 Task: Select the option "I am currently working in this role".
Action: Mouse moved to (858, 111)
Screenshot: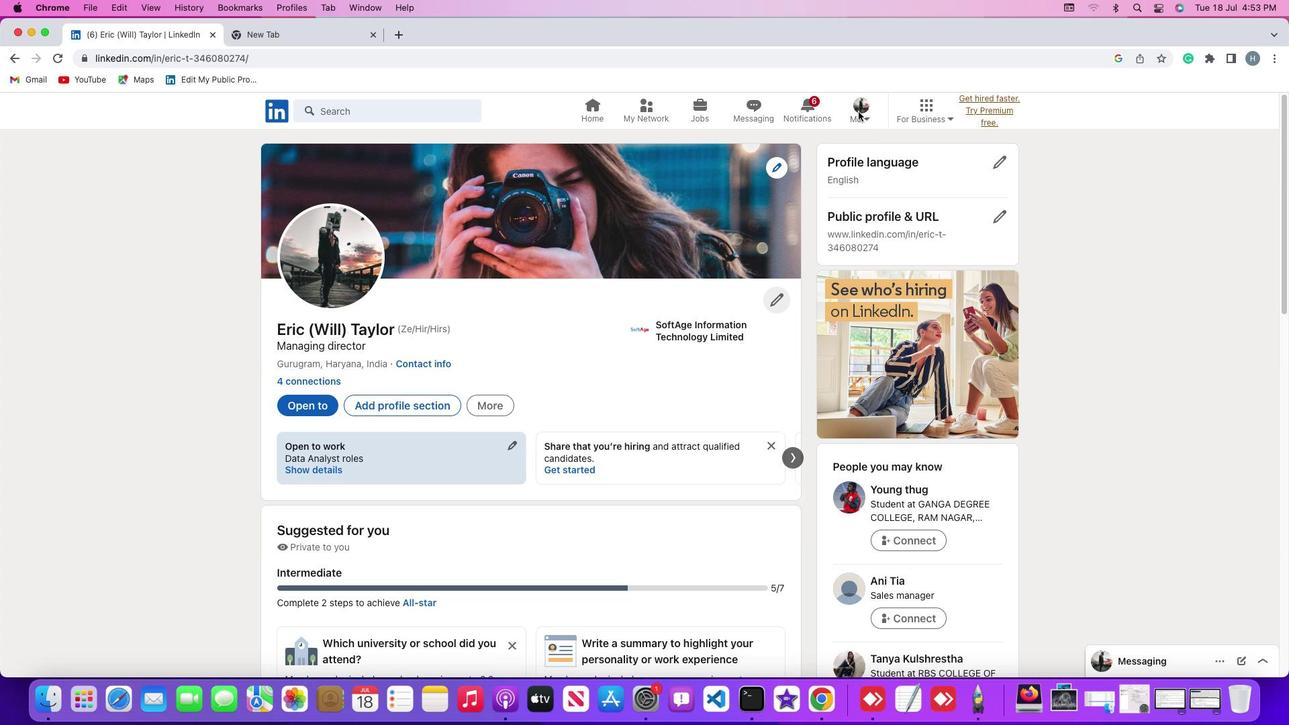 
Action: Mouse pressed left at (858, 111)
Screenshot: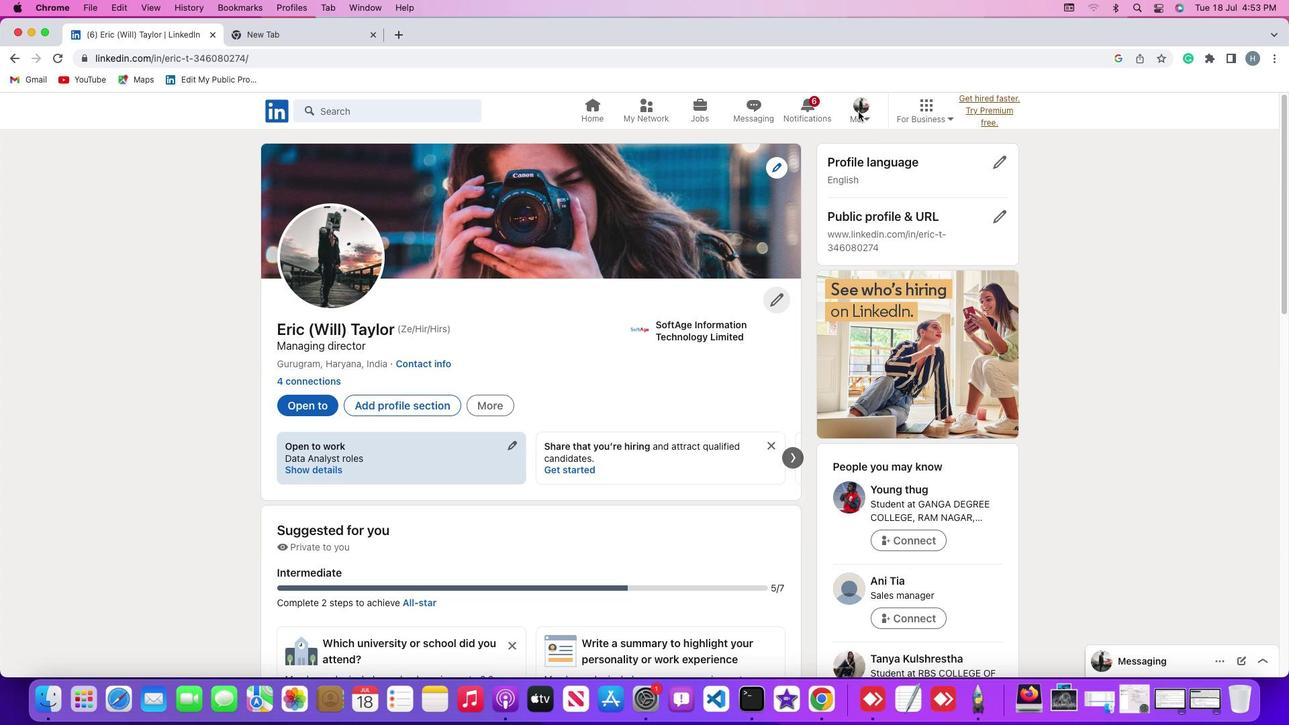 
Action: Mouse moved to (861, 114)
Screenshot: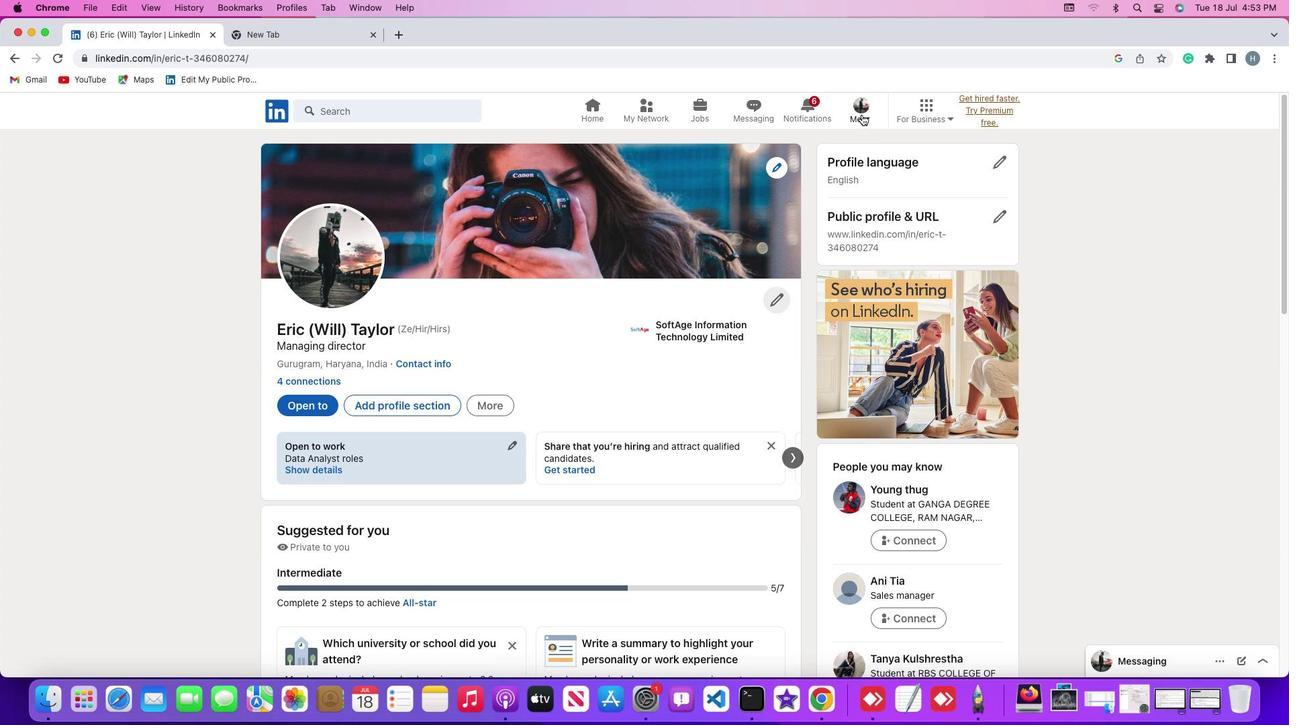 
Action: Mouse pressed left at (861, 114)
Screenshot: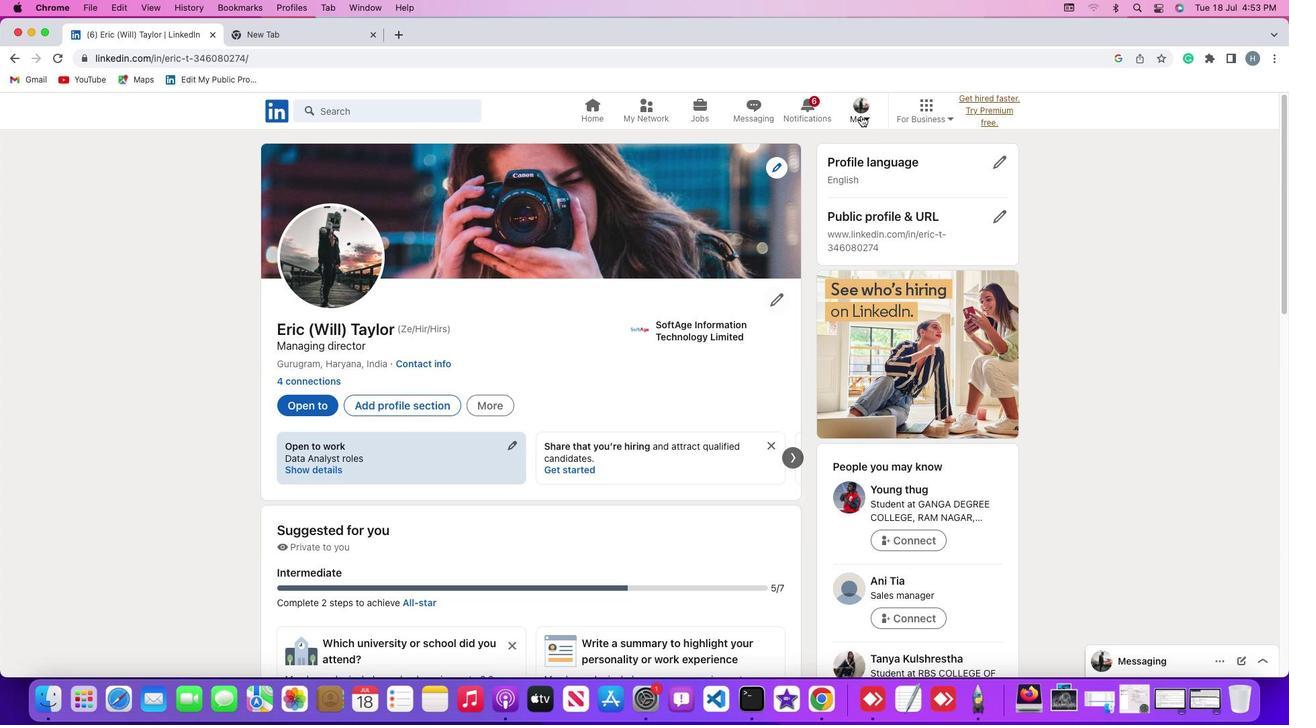 
Action: Mouse moved to (861, 187)
Screenshot: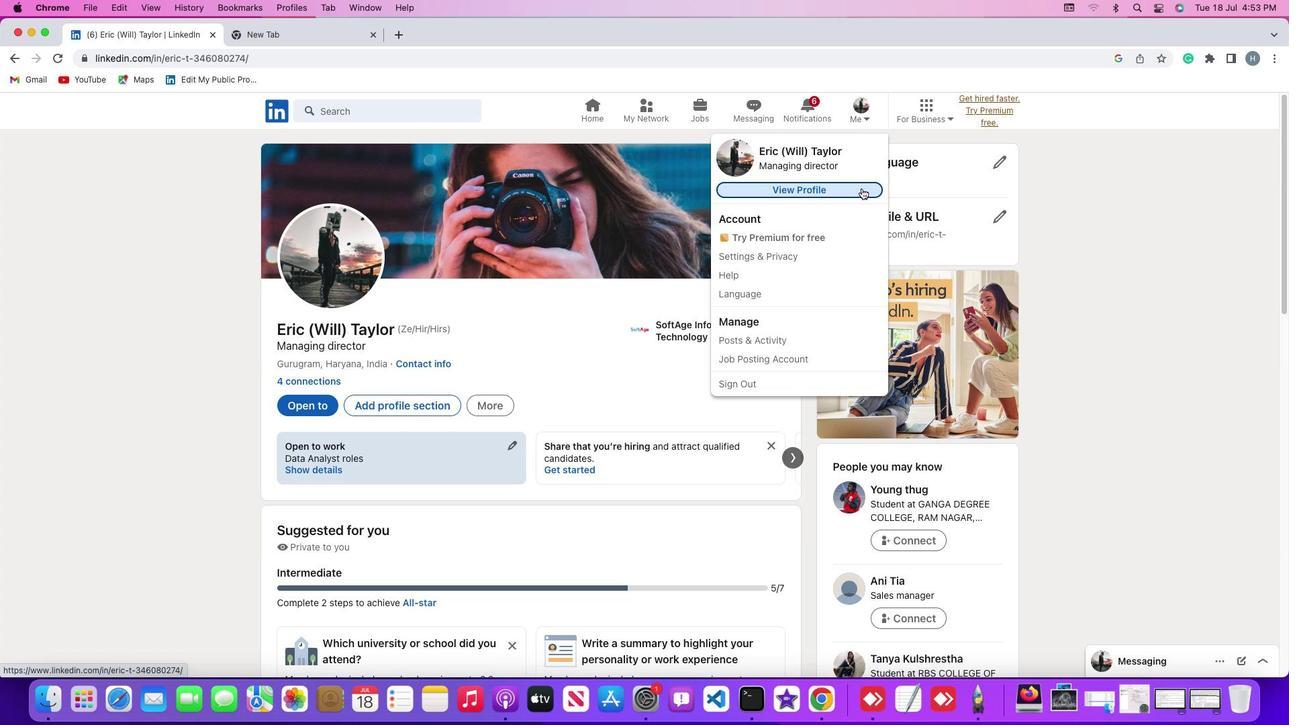 
Action: Mouse pressed left at (861, 187)
Screenshot: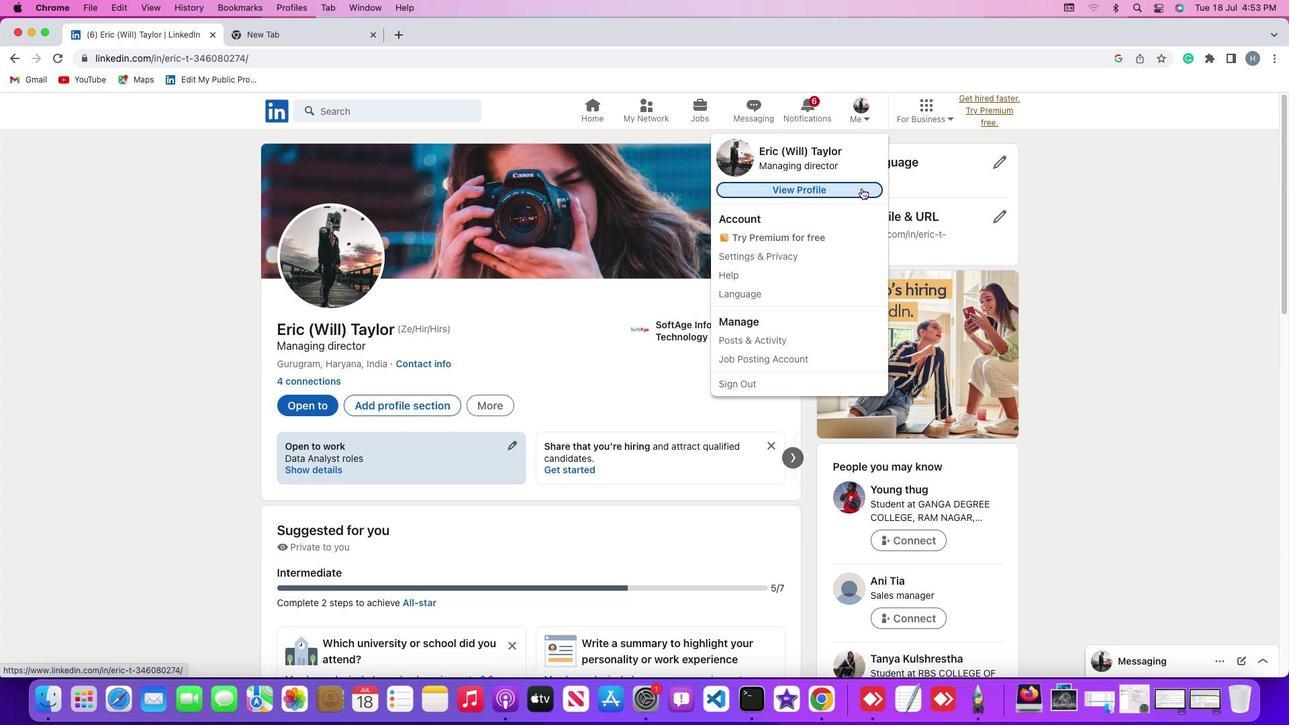 
Action: Mouse moved to (782, 295)
Screenshot: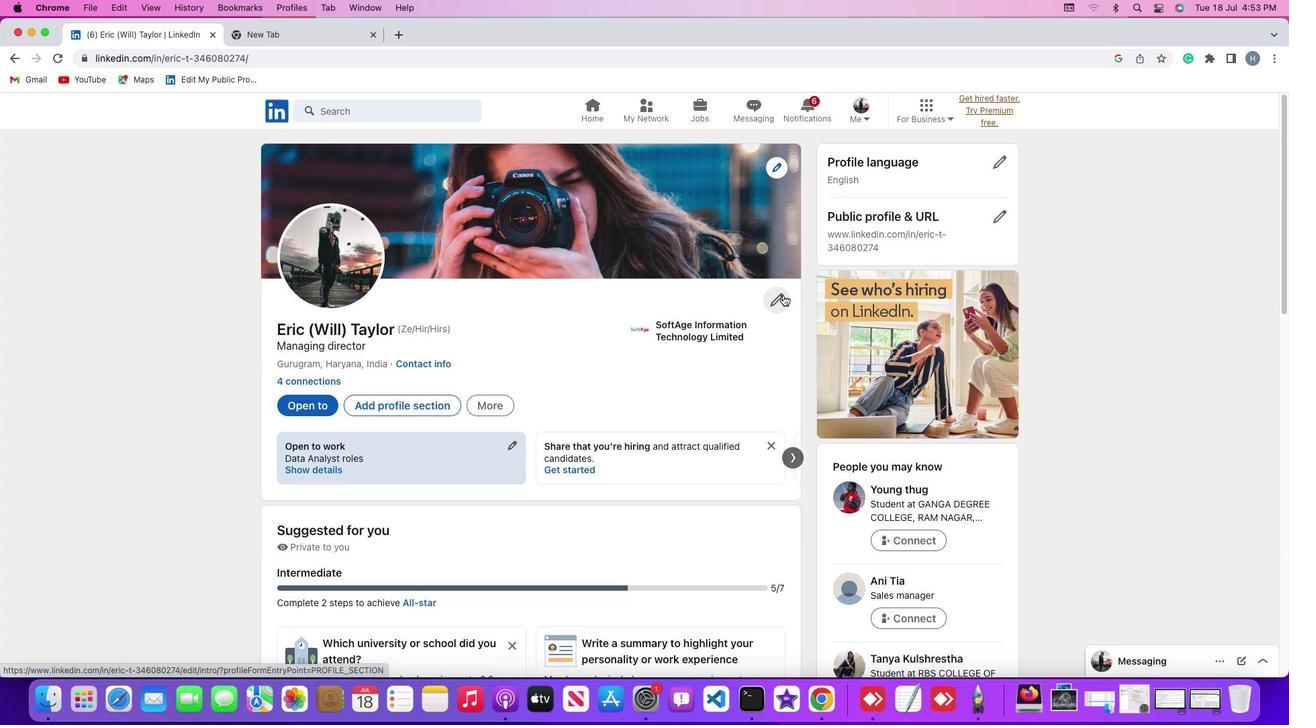 
Action: Mouse pressed left at (782, 295)
Screenshot: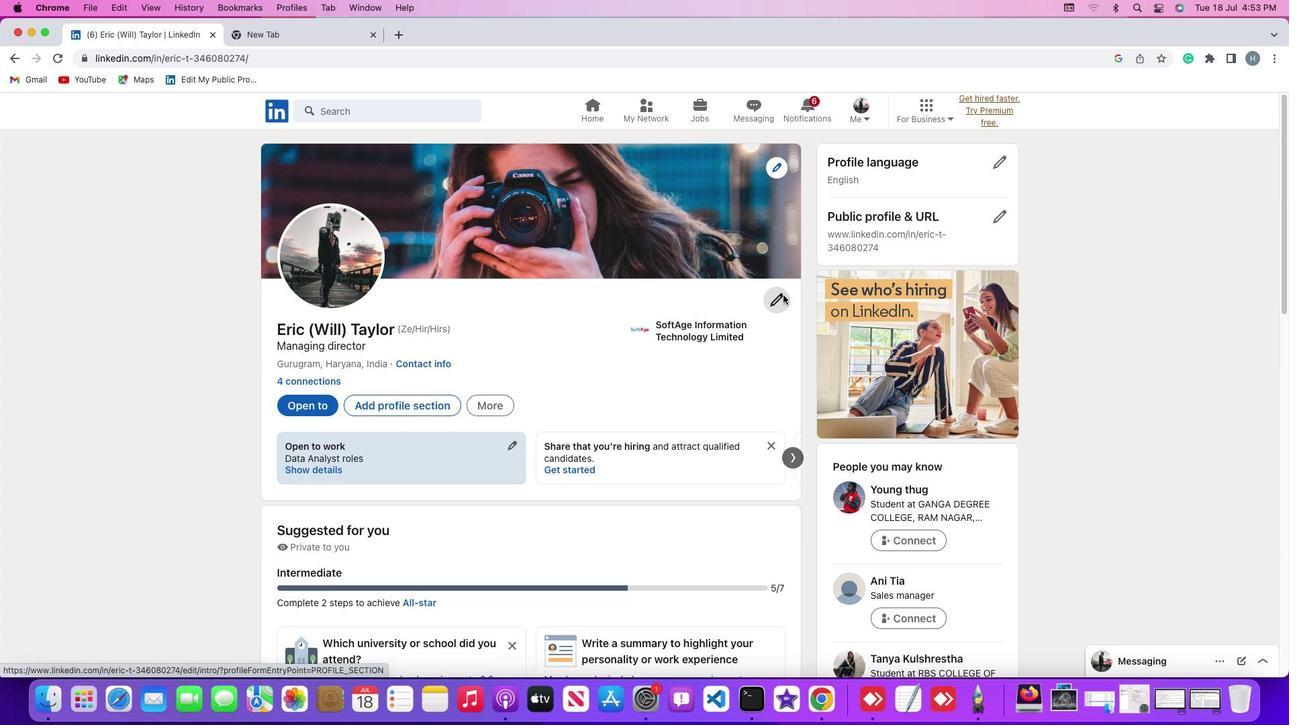 
Action: Mouse moved to (684, 340)
Screenshot: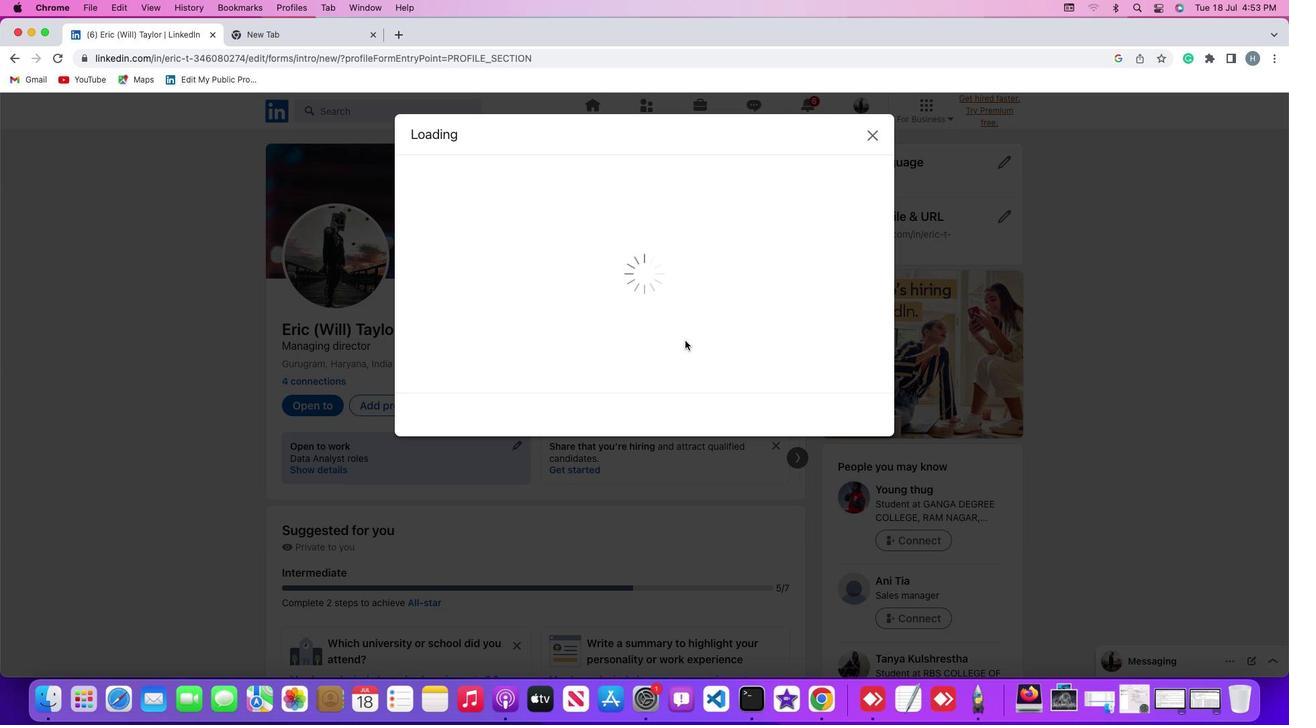 
Action: Mouse scrolled (684, 340) with delta (0, 0)
Screenshot: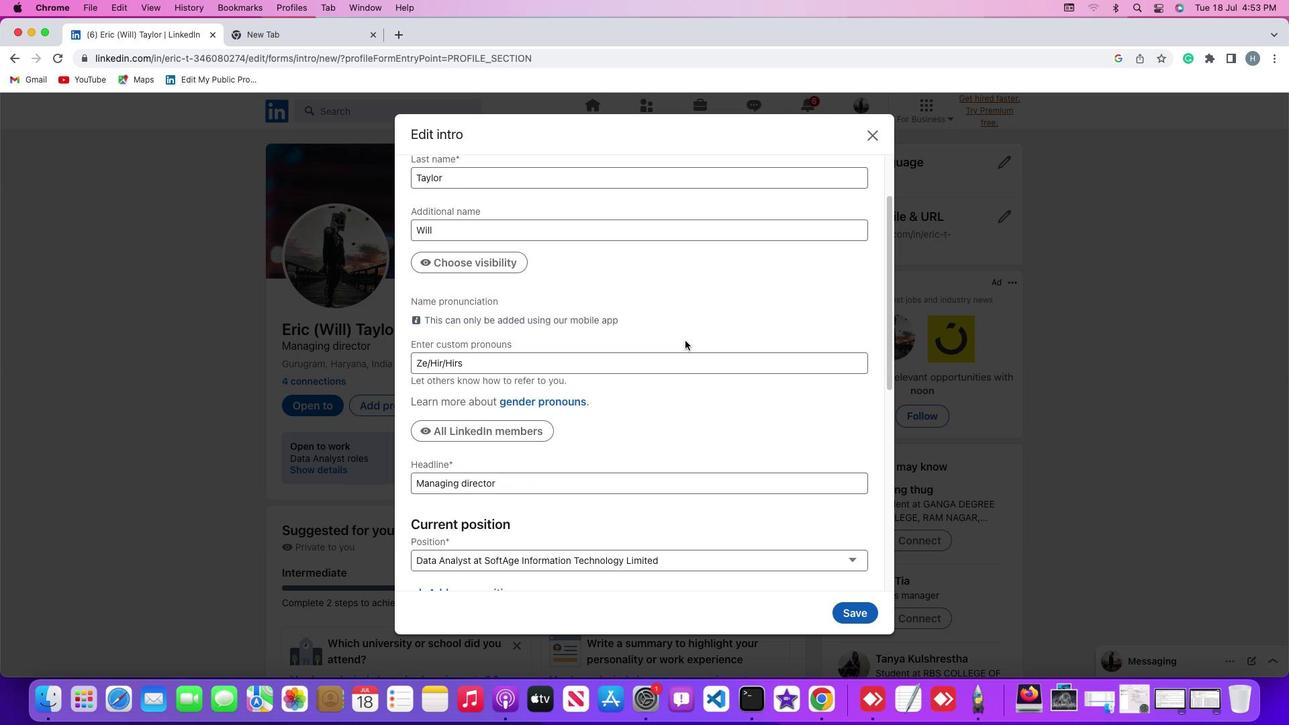 
Action: Mouse scrolled (684, 340) with delta (0, 0)
Screenshot: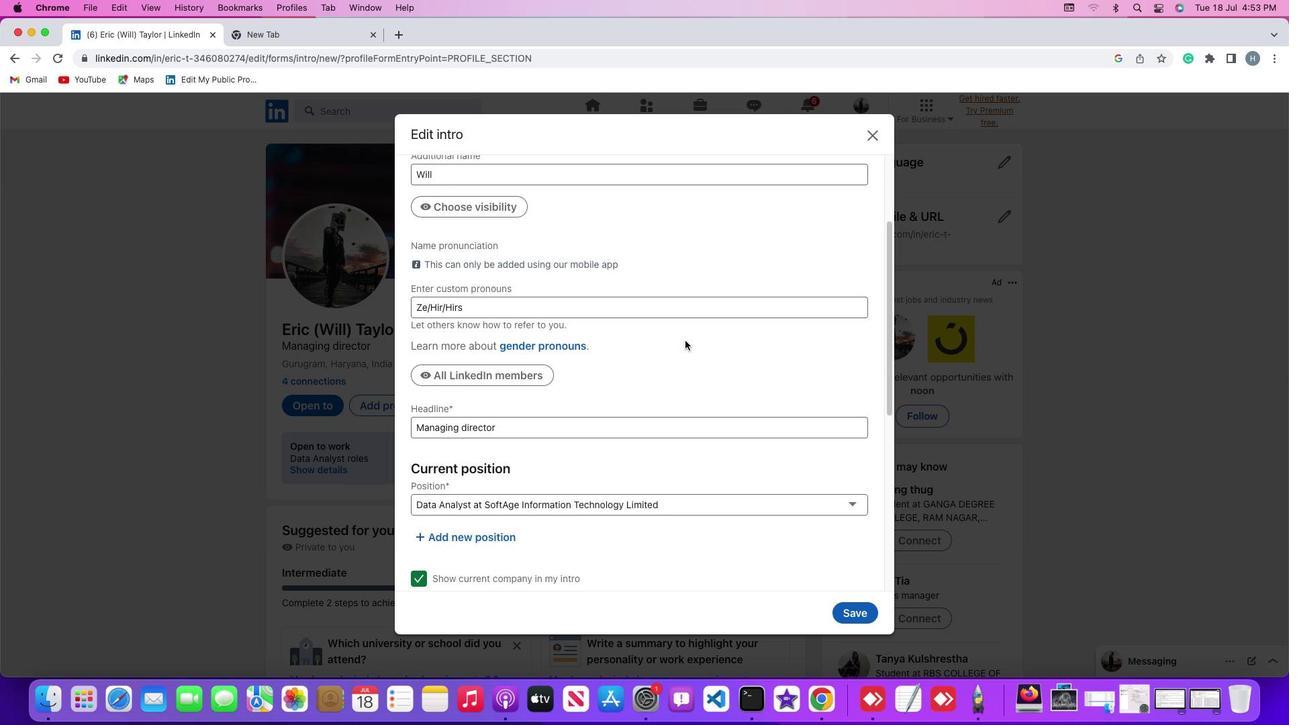 
Action: Mouse scrolled (684, 340) with delta (0, -1)
Screenshot: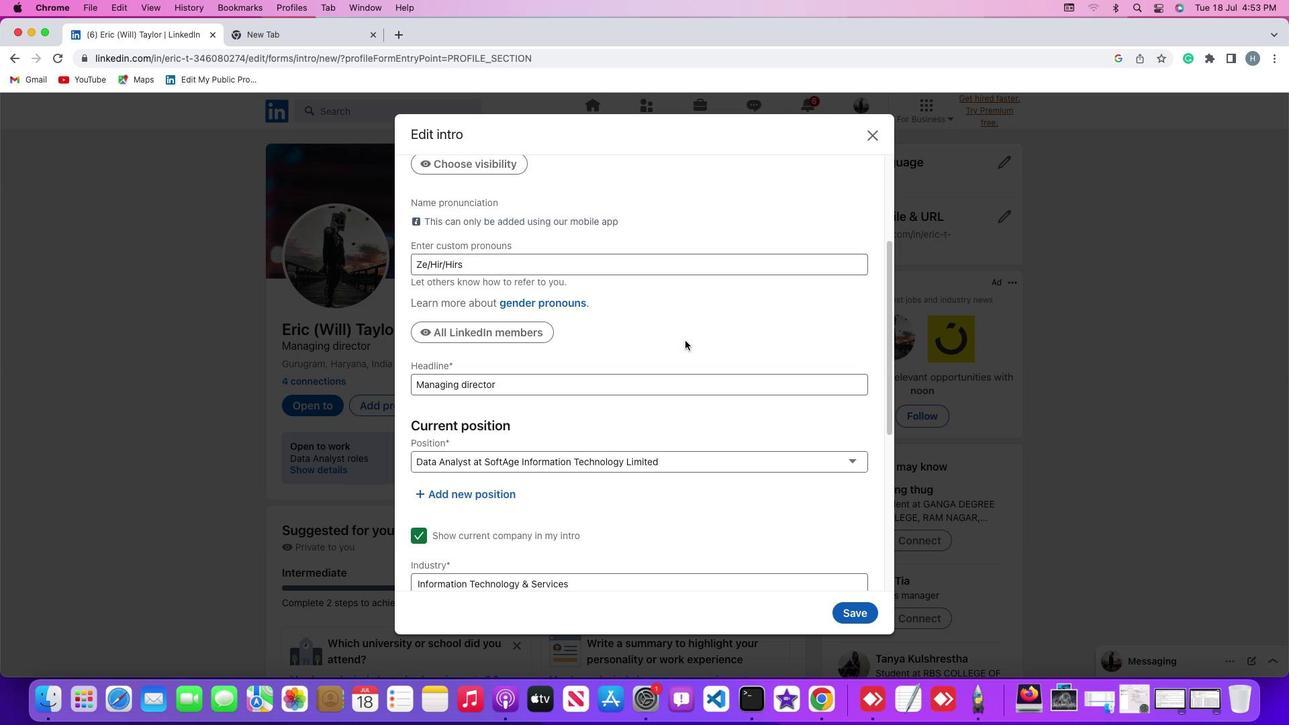 
Action: Mouse scrolled (684, 340) with delta (0, -2)
Screenshot: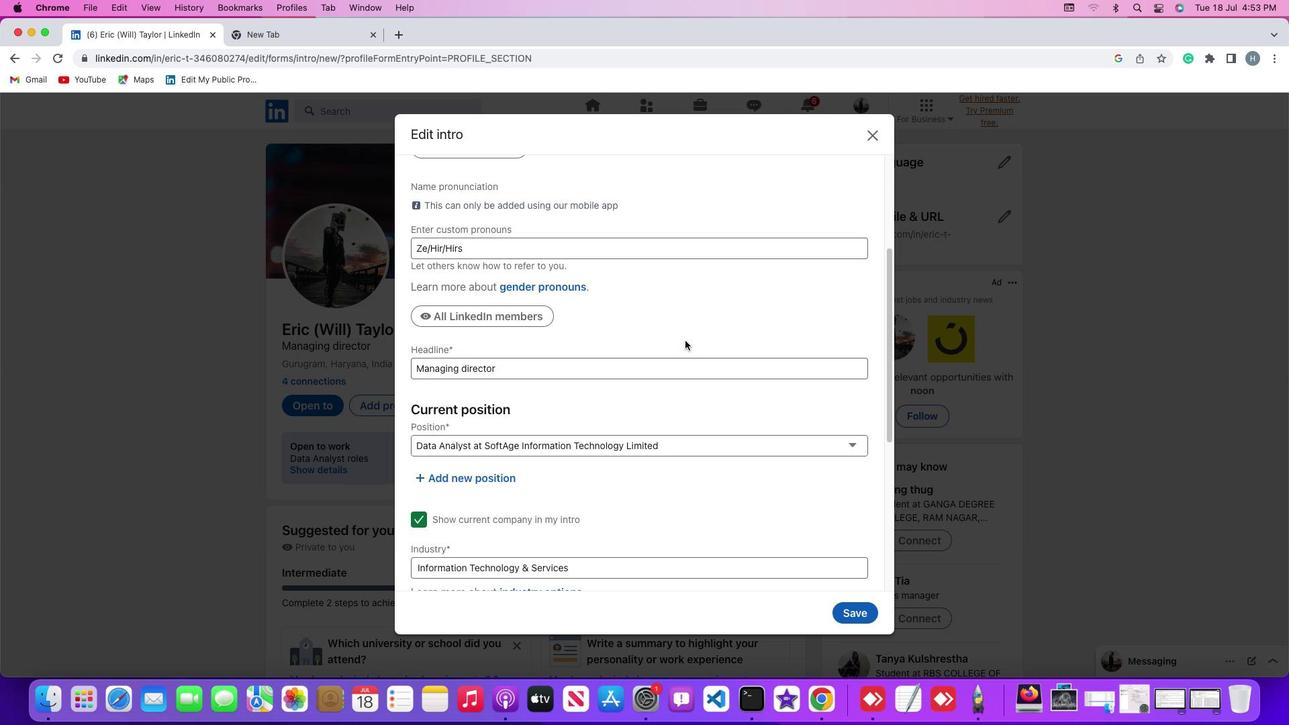 
Action: Mouse scrolled (684, 340) with delta (0, 0)
Screenshot: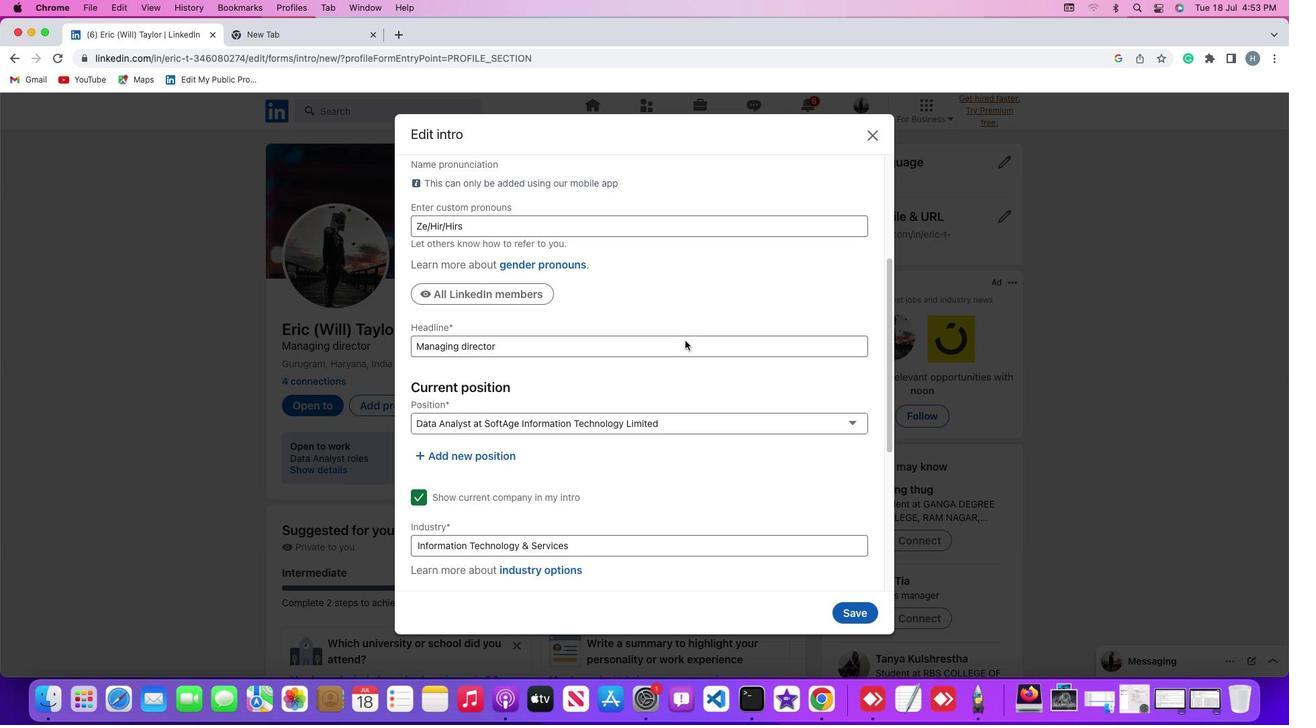 
Action: Mouse scrolled (684, 340) with delta (0, 0)
Screenshot: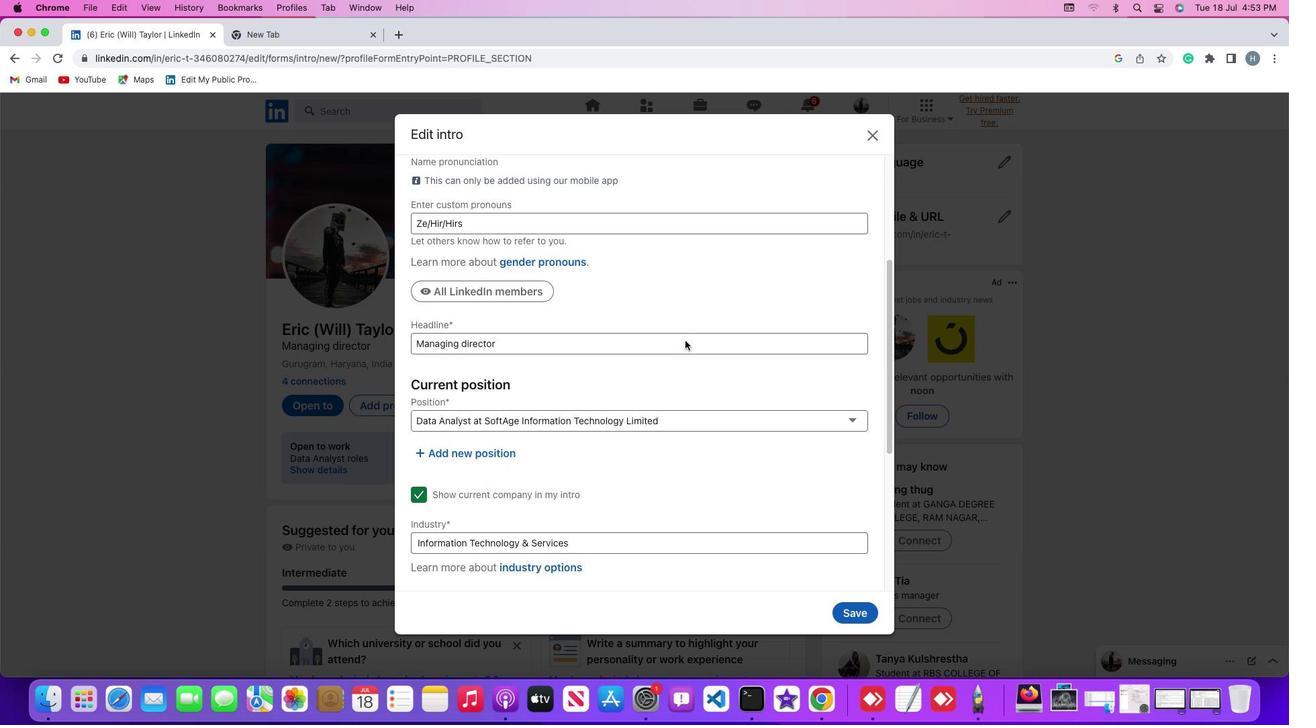 
Action: Mouse moved to (505, 451)
Screenshot: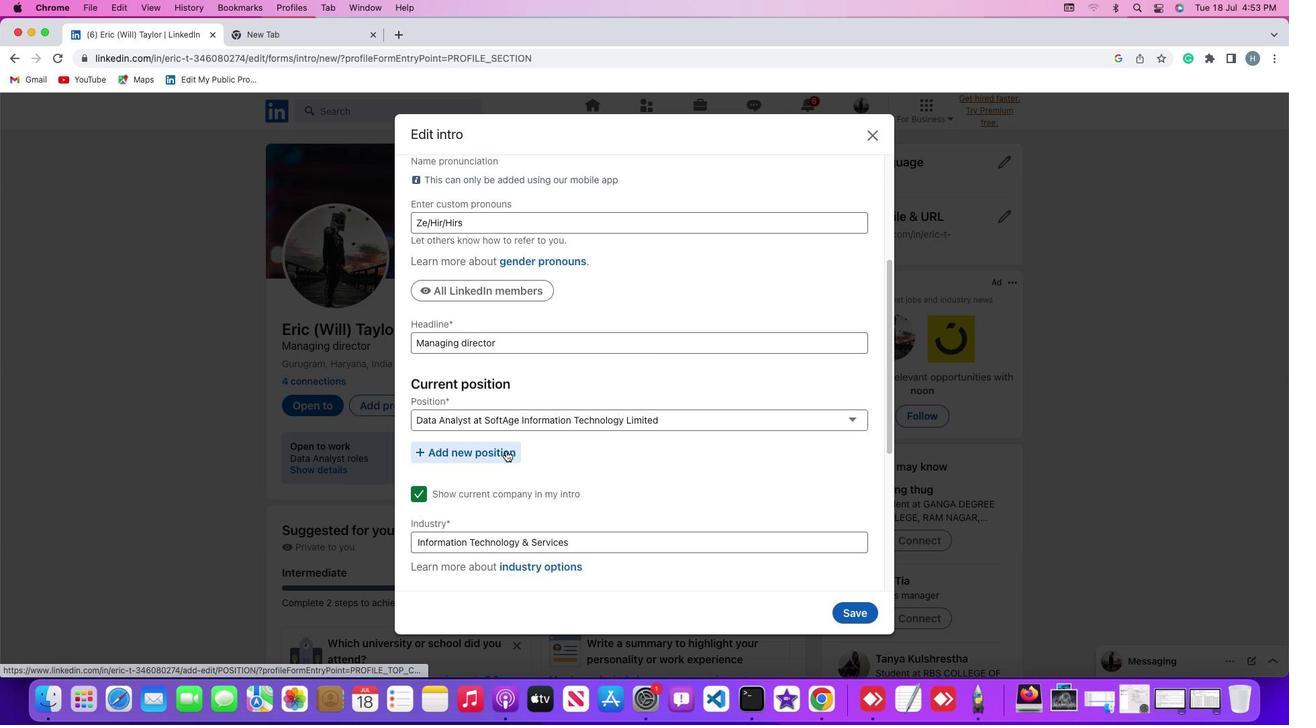 
Action: Mouse pressed left at (505, 451)
Screenshot: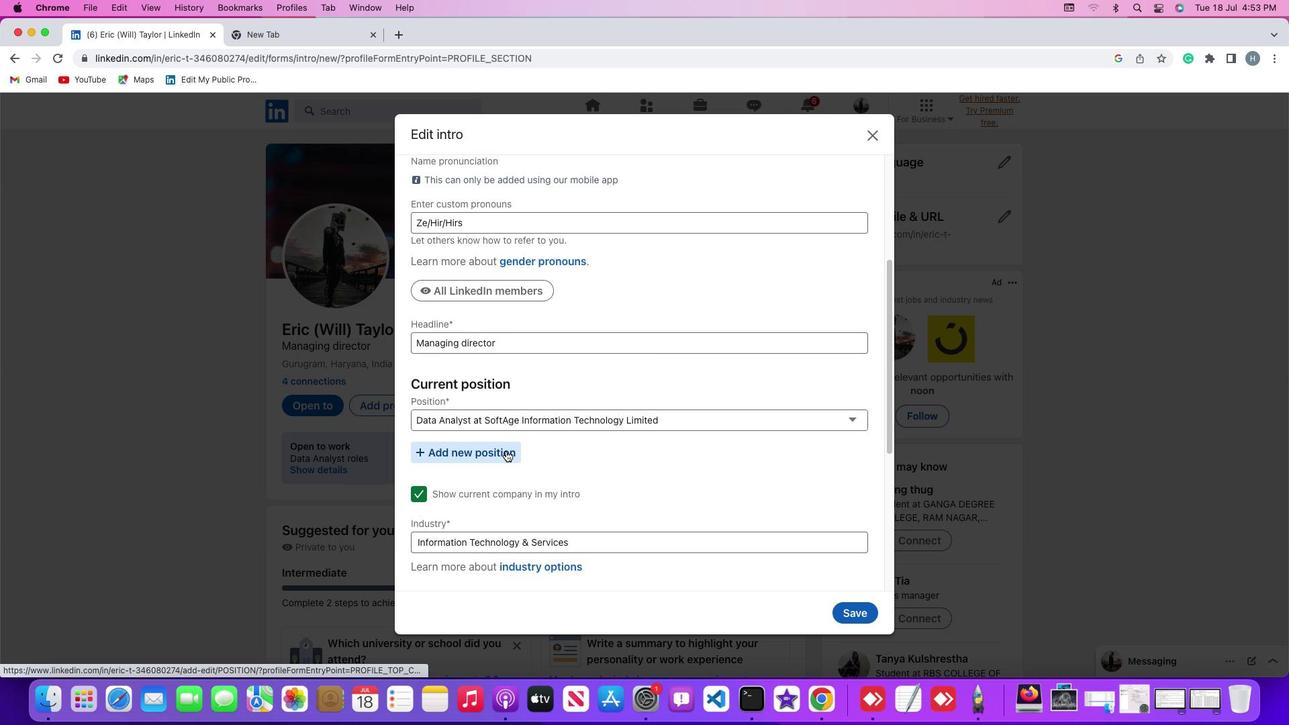
Action: Mouse moved to (628, 394)
Screenshot: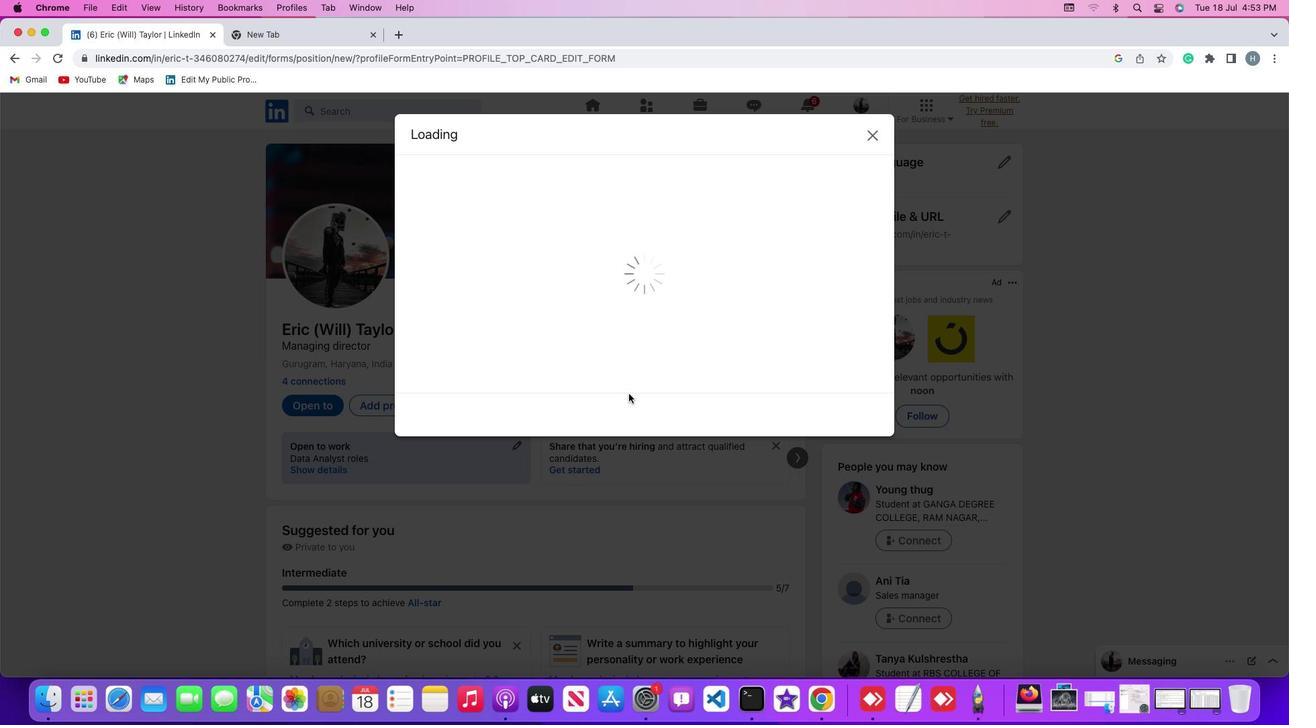 
Action: Mouse scrolled (628, 394) with delta (0, 0)
Screenshot: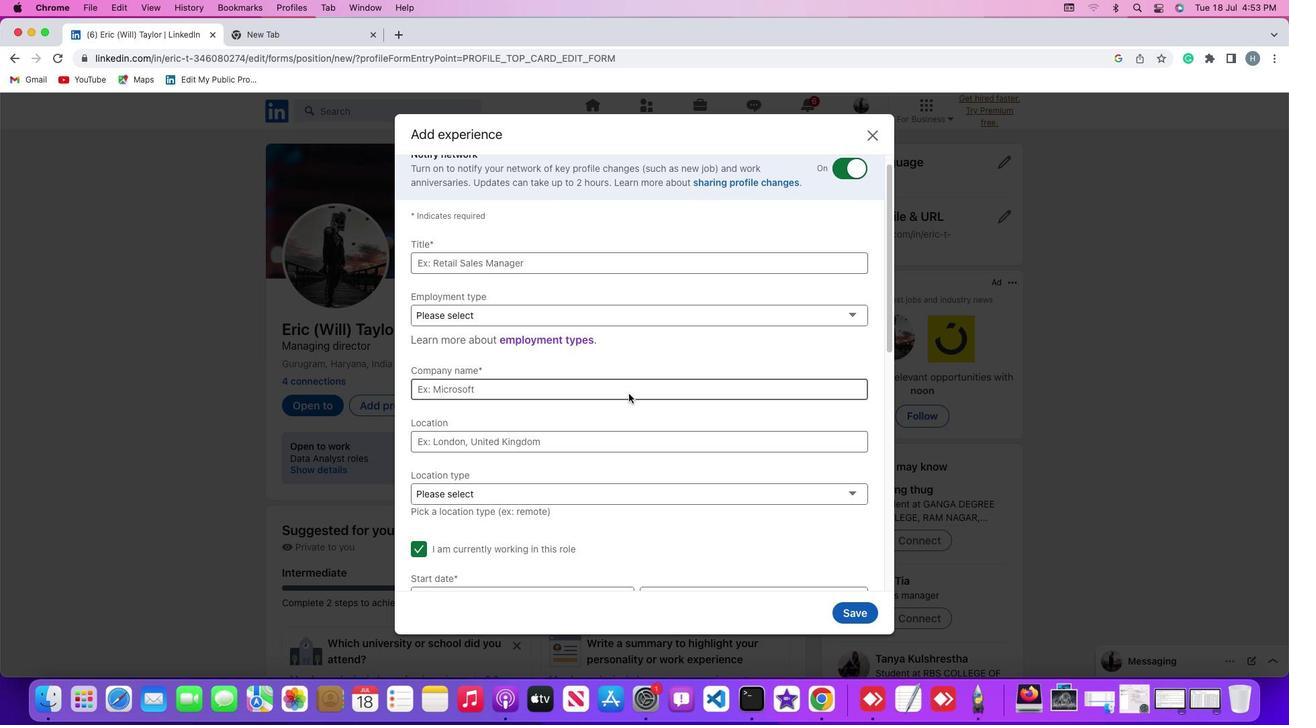 
Action: Mouse scrolled (628, 394) with delta (0, 0)
Screenshot: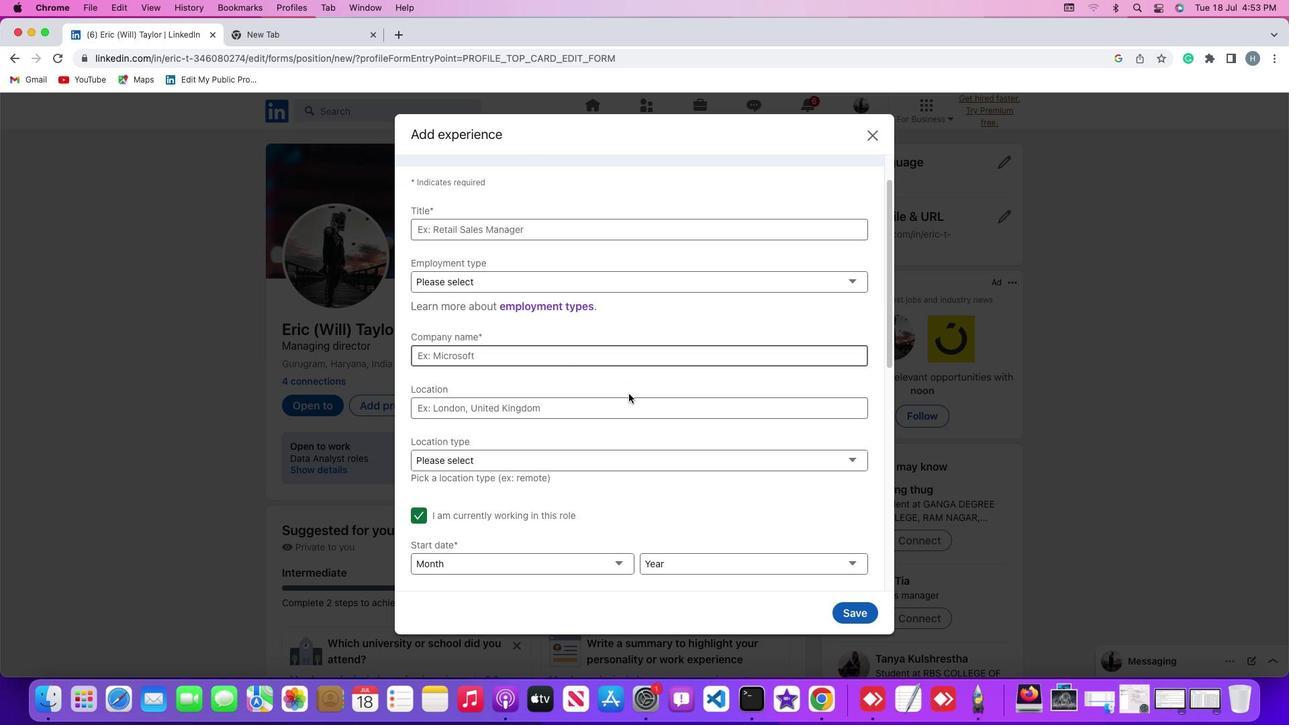 
Action: Mouse scrolled (628, 394) with delta (0, 0)
Screenshot: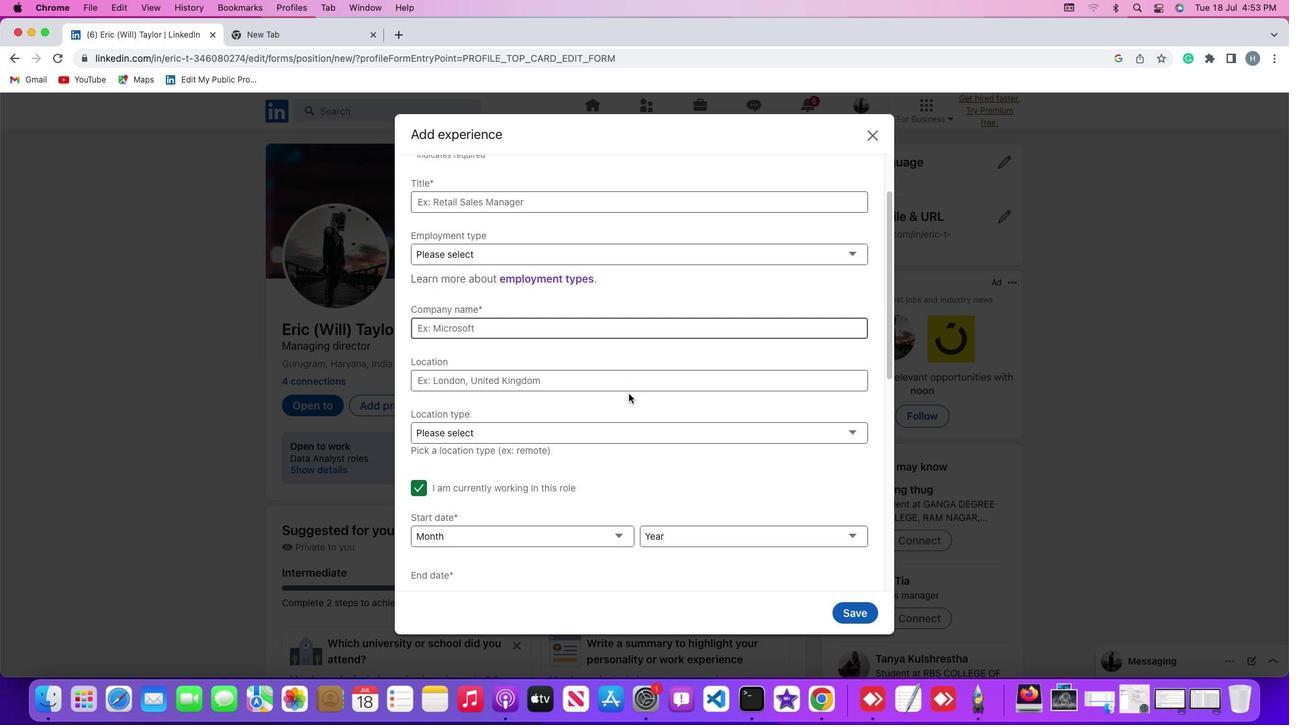 
Action: Mouse scrolled (628, 394) with delta (0, 0)
Screenshot: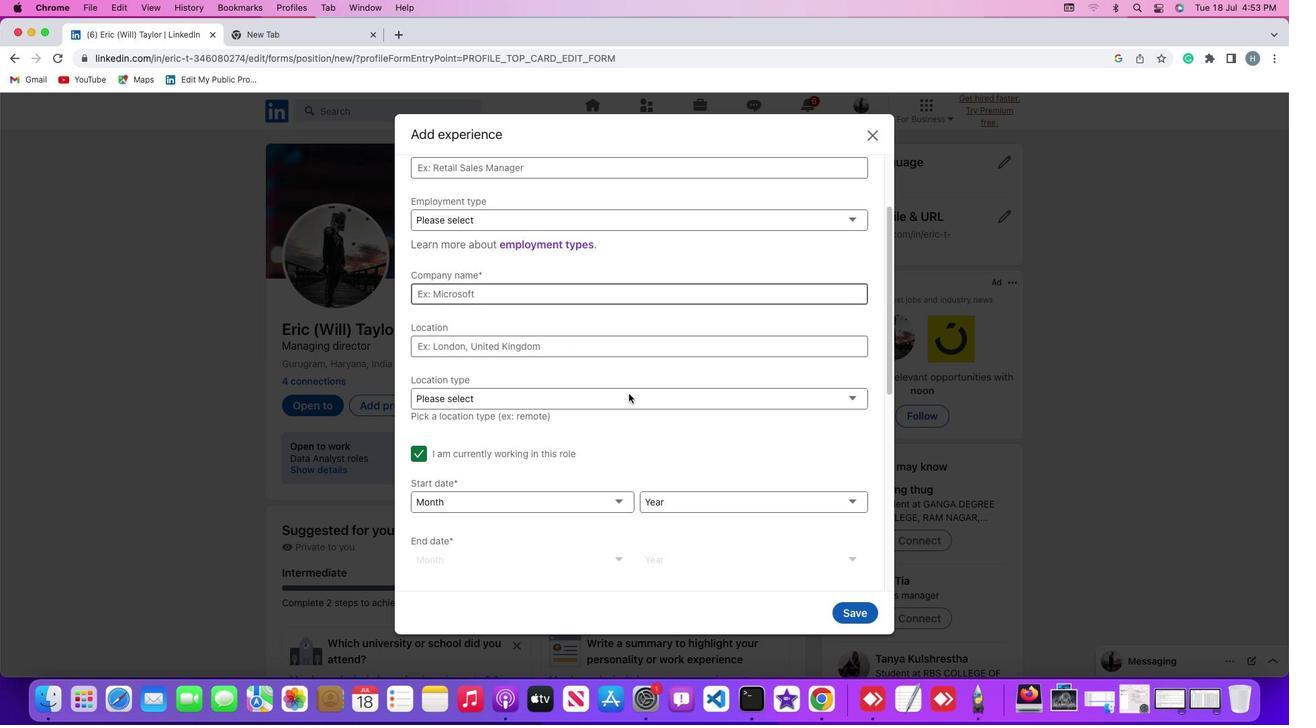 
Action: Mouse scrolled (628, 394) with delta (0, 0)
Screenshot: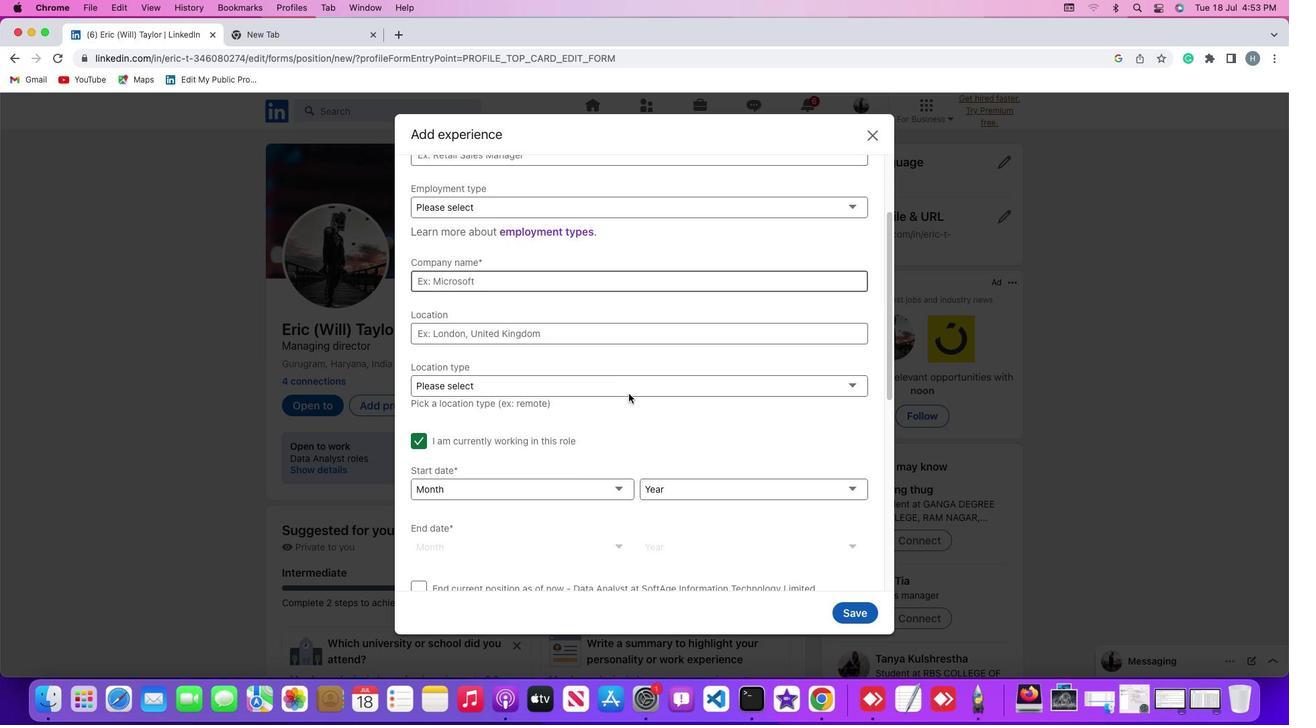
Action: Mouse scrolled (628, 394) with delta (0, 0)
Screenshot: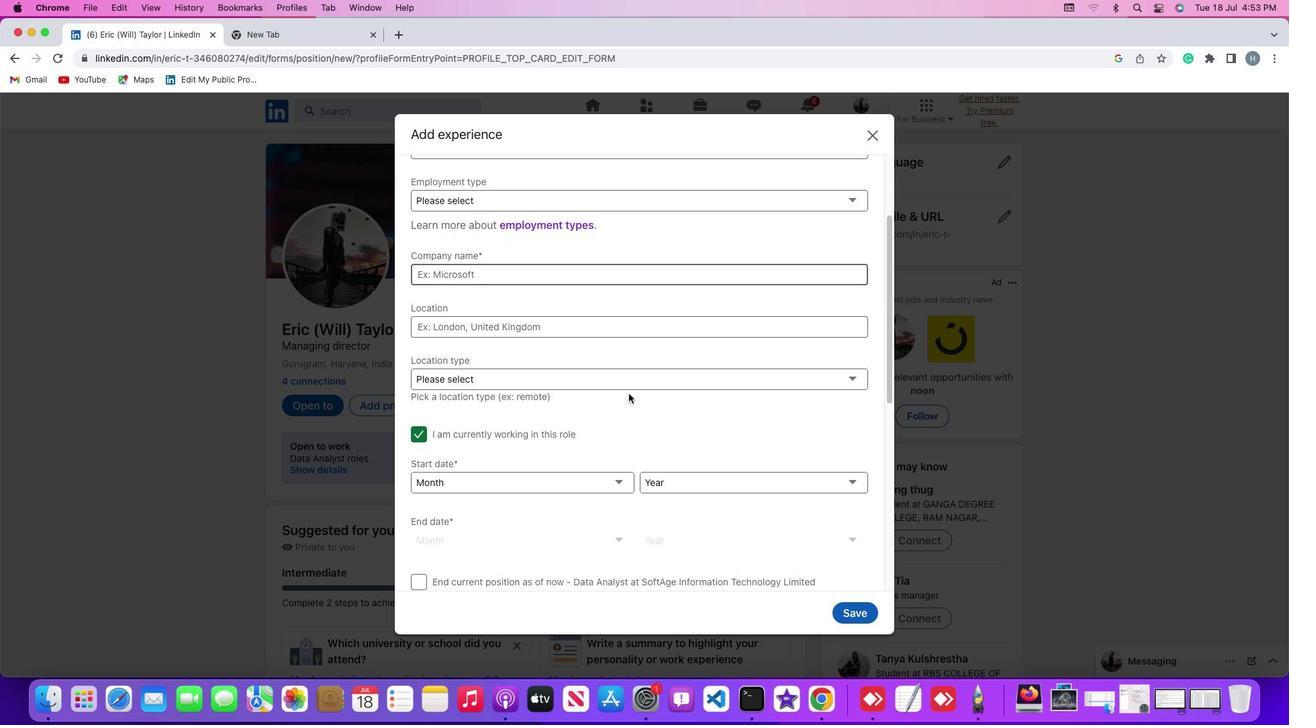 
Action: Mouse moved to (422, 430)
Screenshot: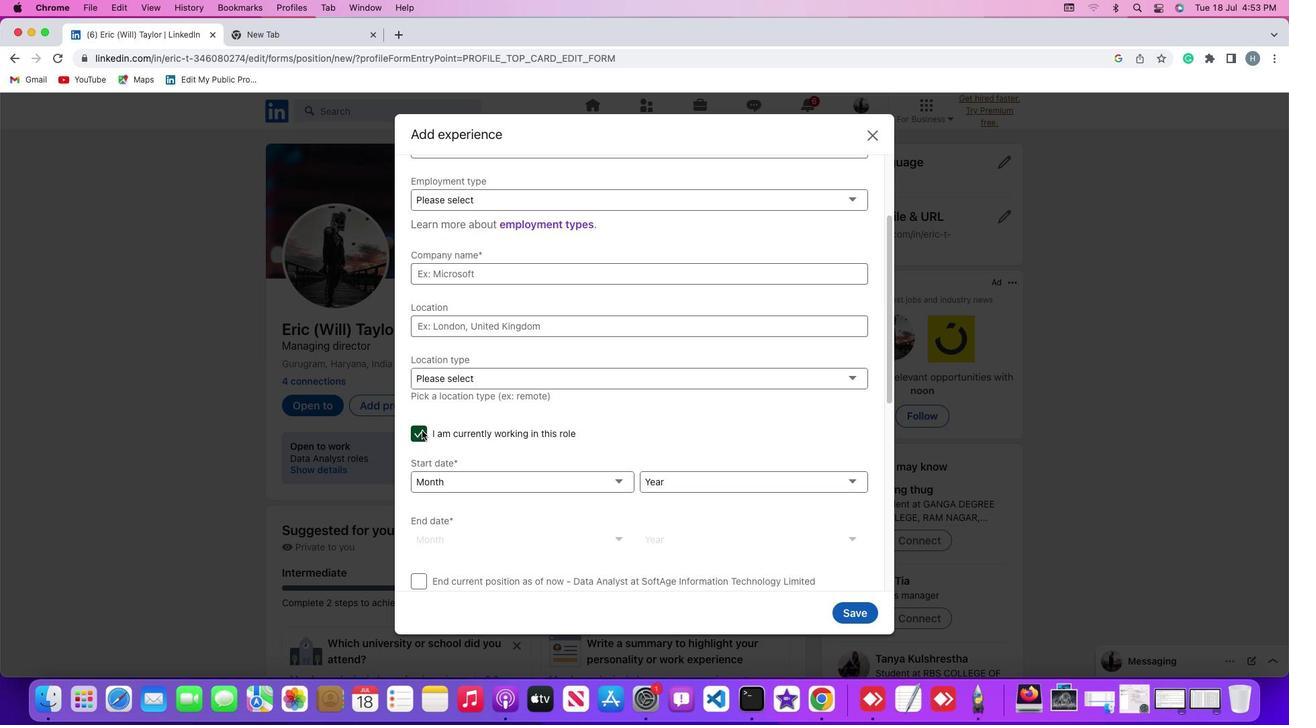 
Action: Mouse pressed left at (422, 430)
Screenshot: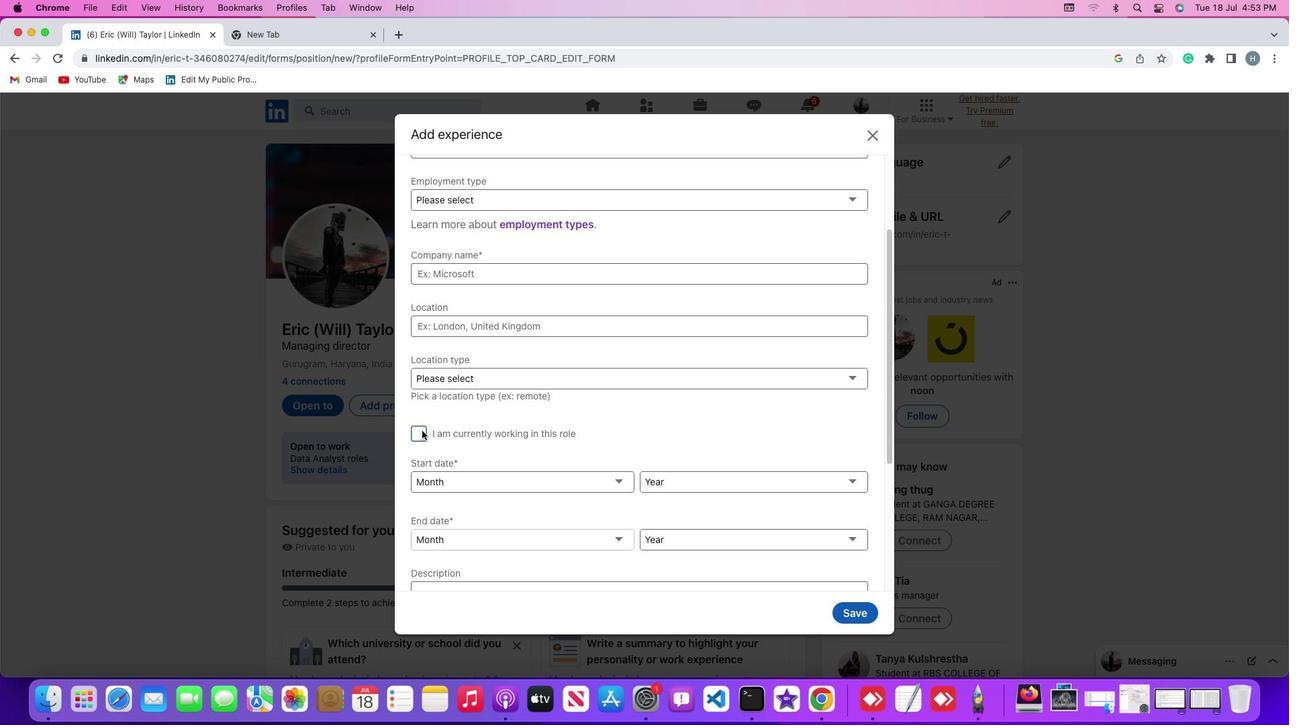 
Action: Mouse moved to (421, 433)
Screenshot: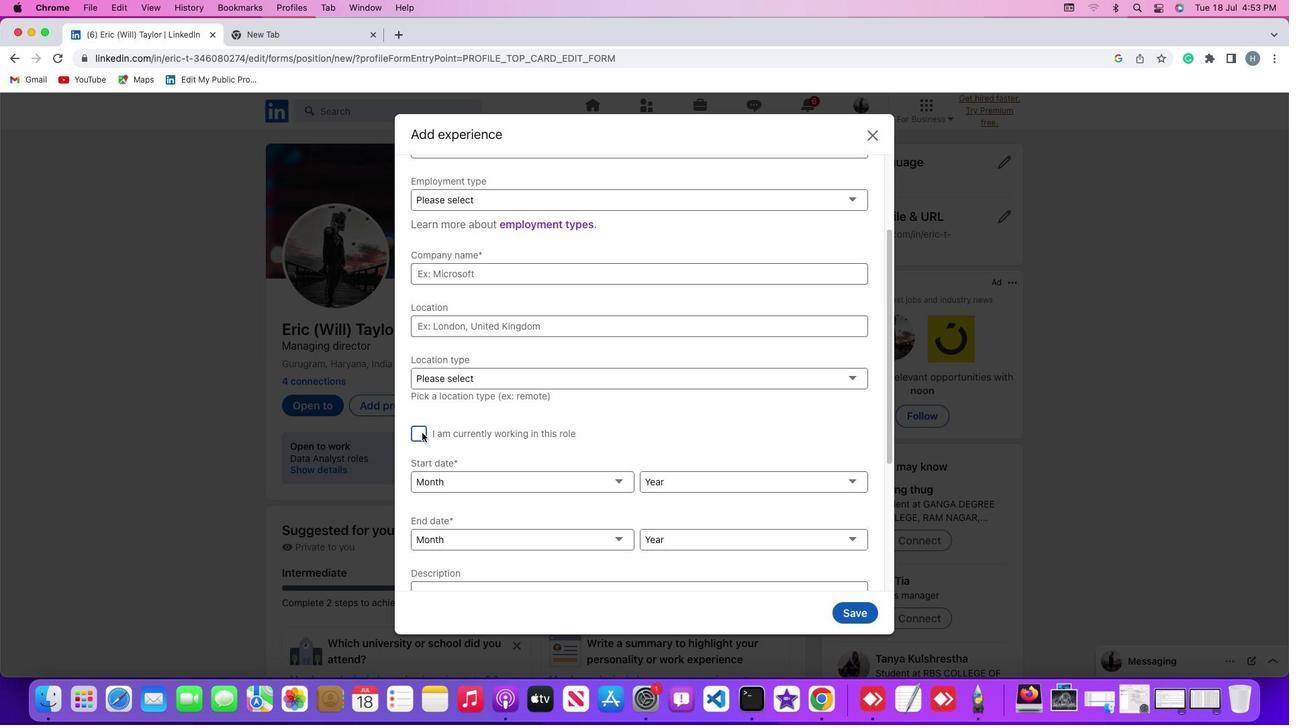 
Action: Mouse pressed left at (421, 433)
Screenshot: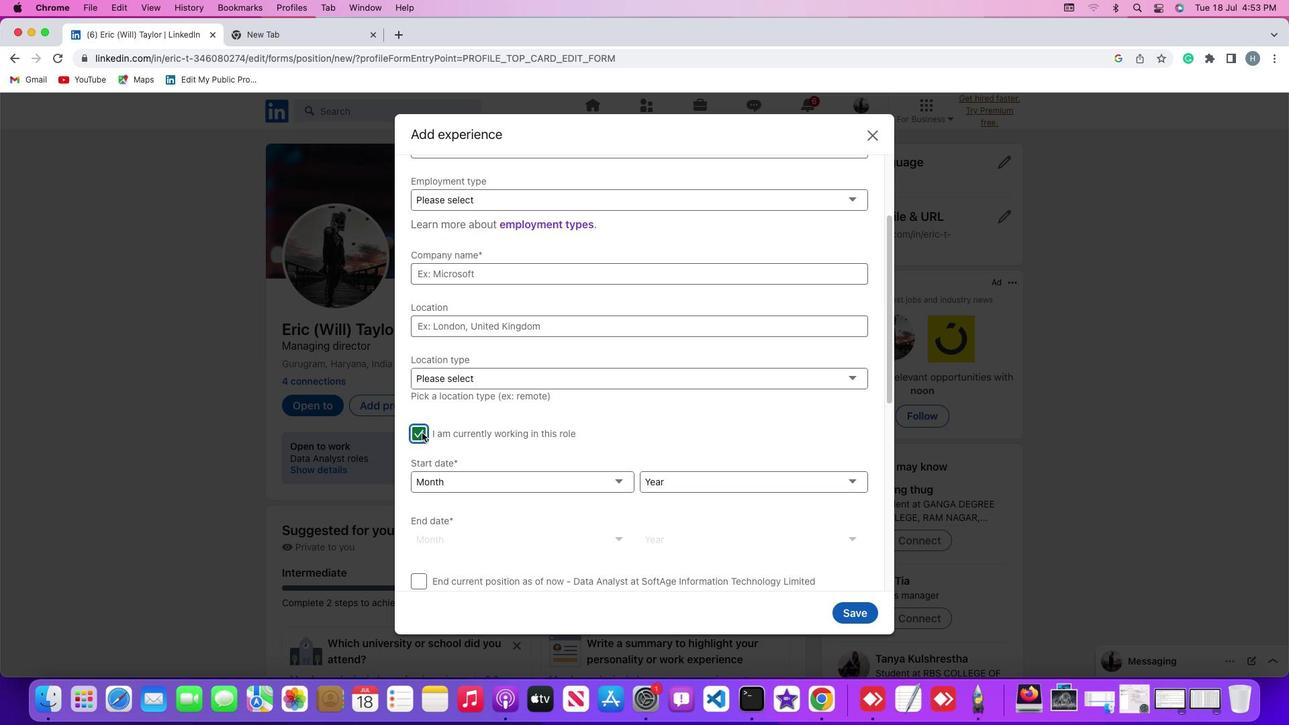 
Action: Mouse moved to (651, 441)
Screenshot: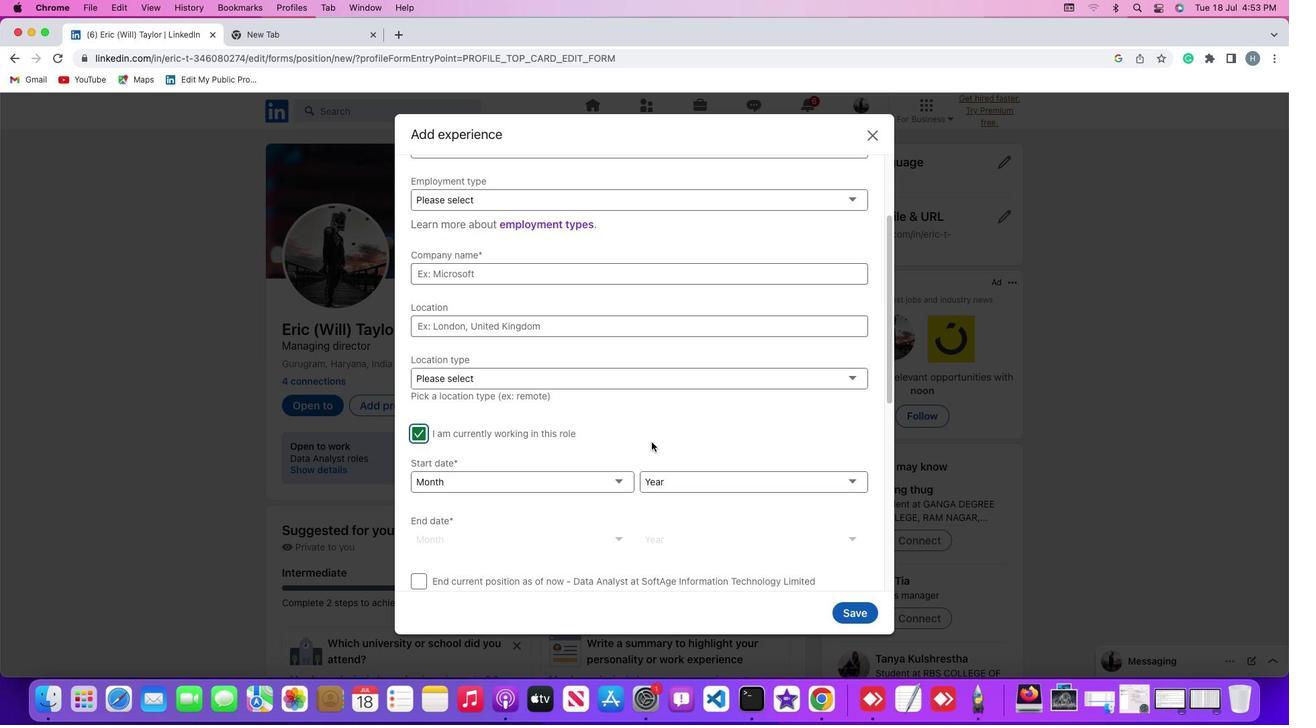 
